 Task: Select "Desktop" as device in lighthouse tab.
Action: Mouse moved to (951, 30)
Screenshot: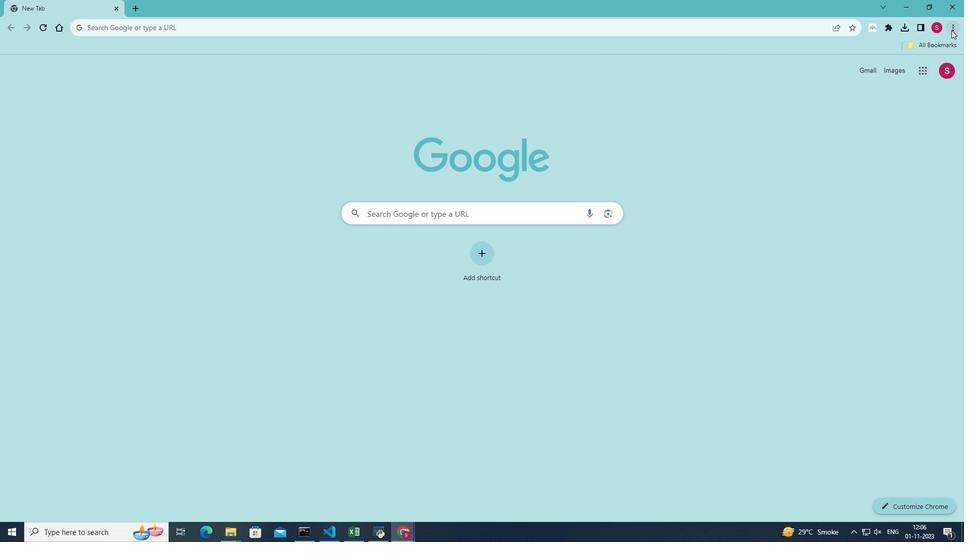 
Action: Mouse pressed left at (951, 30)
Screenshot: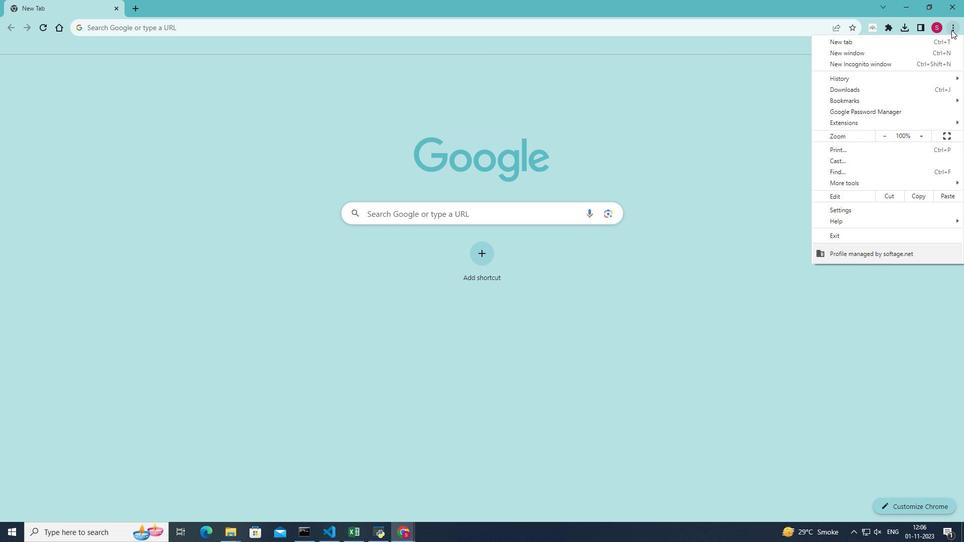 
Action: Mouse moved to (863, 181)
Screenshot: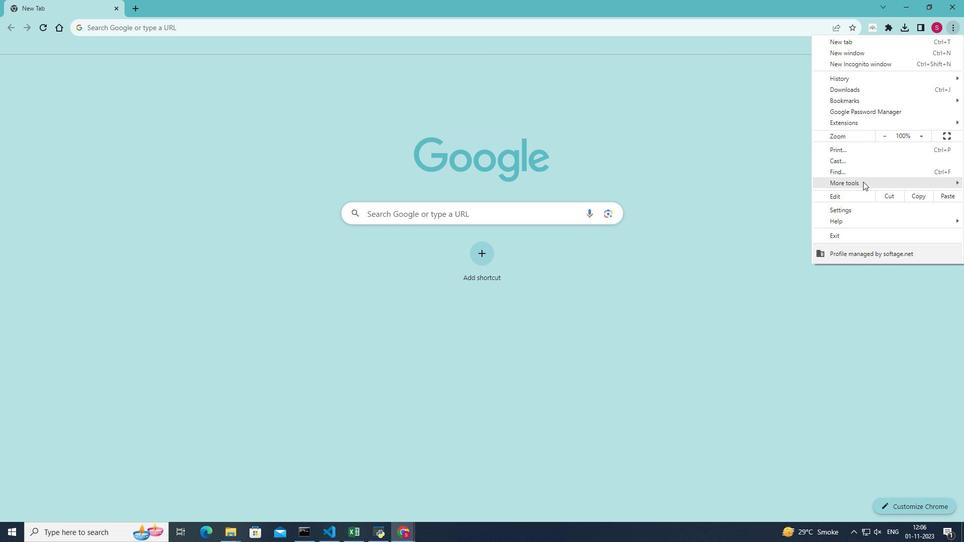 
Action: Mouse pressed left at (863, 181)
Screenshot: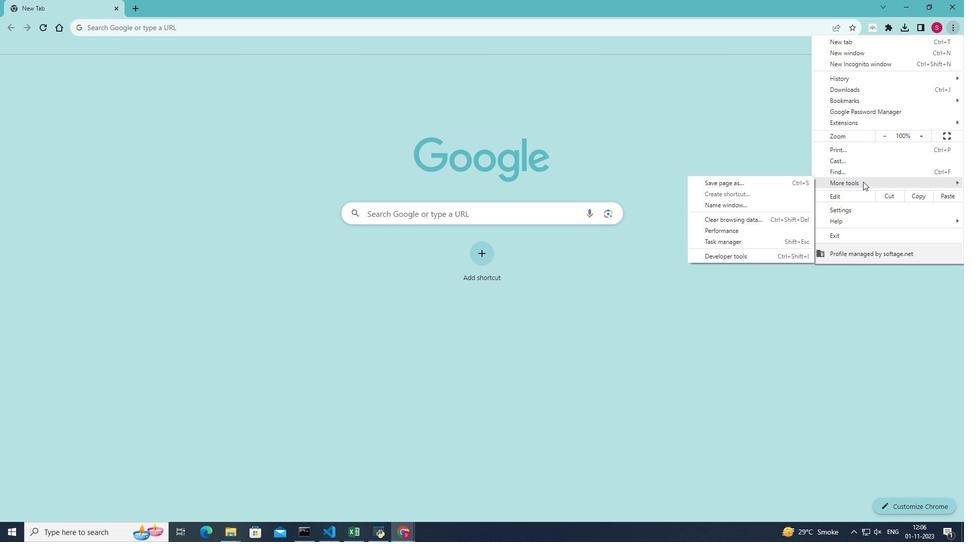 
Action: Mouse moved to (766, 258)
Screenshot: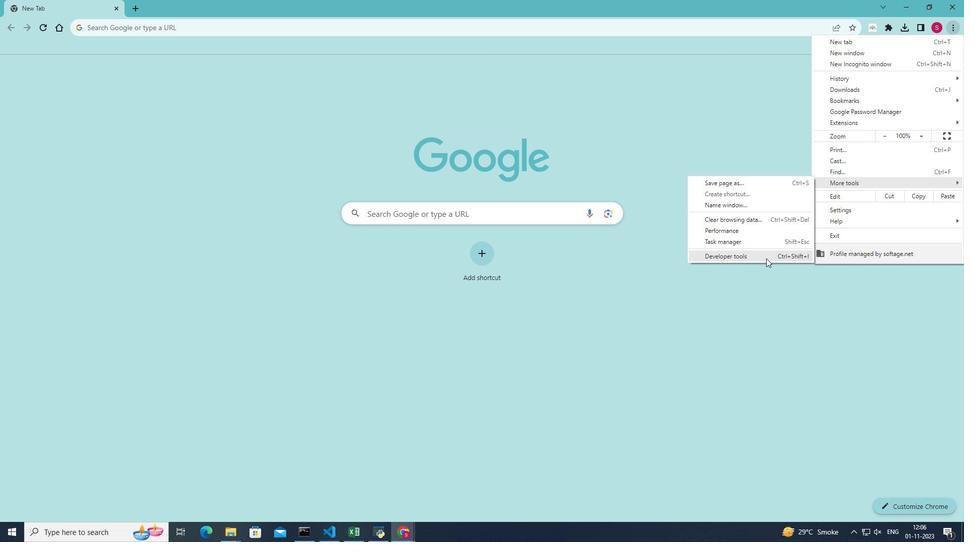 
Action: Mouse pressed left at (766, 258)
Screenshot: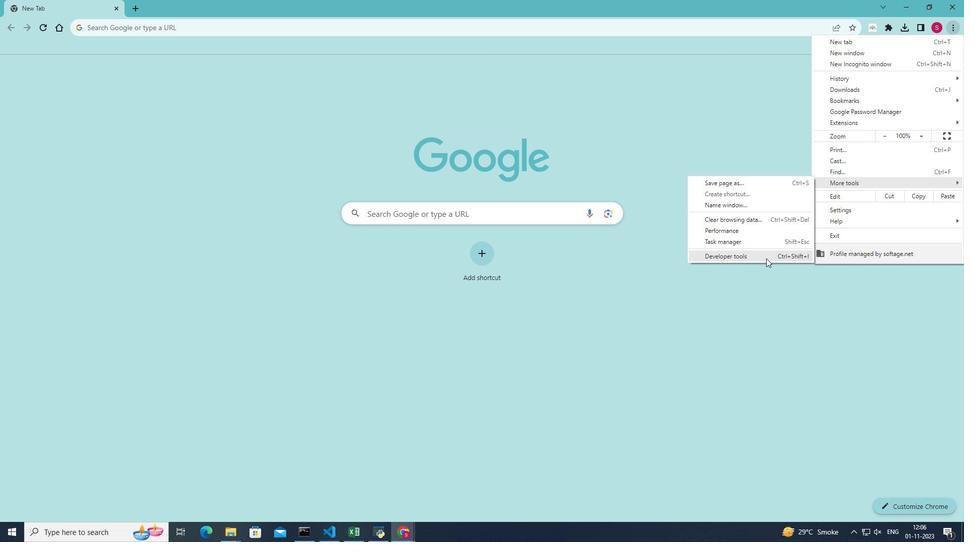 
Action: Mouse moved to (885, 60)
Screenshot: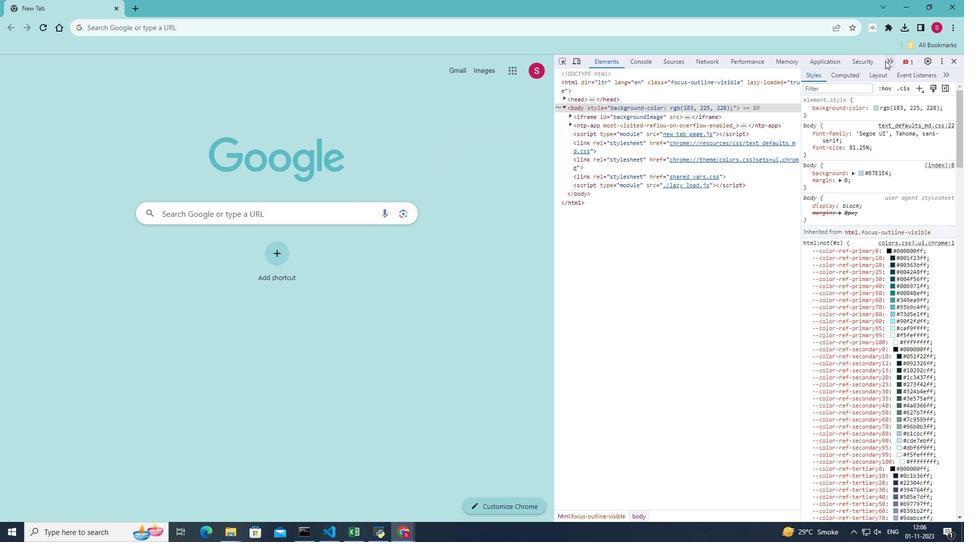 
Action: Mouse pressed left at (885, 60)
Screenshot: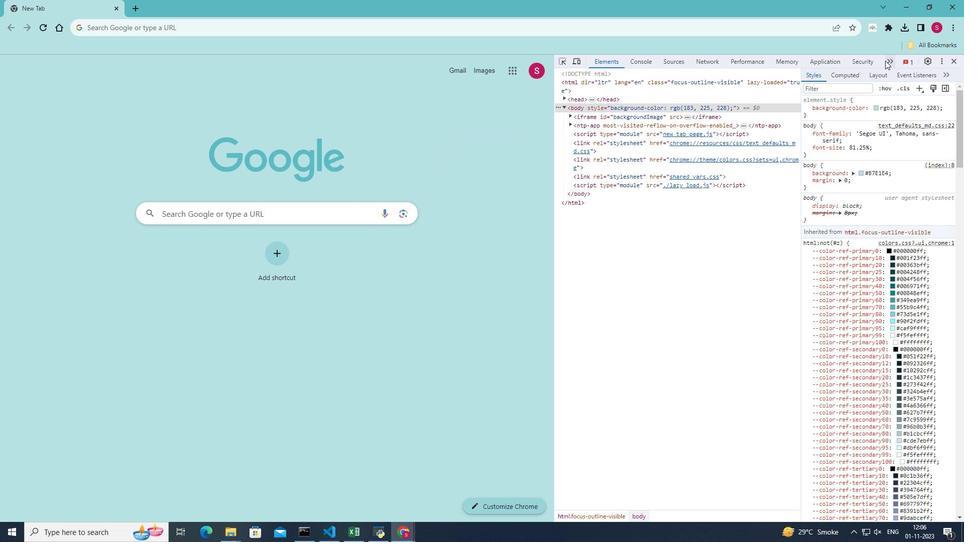 
Action: Mouse moved to (918, 74)
Screenshot: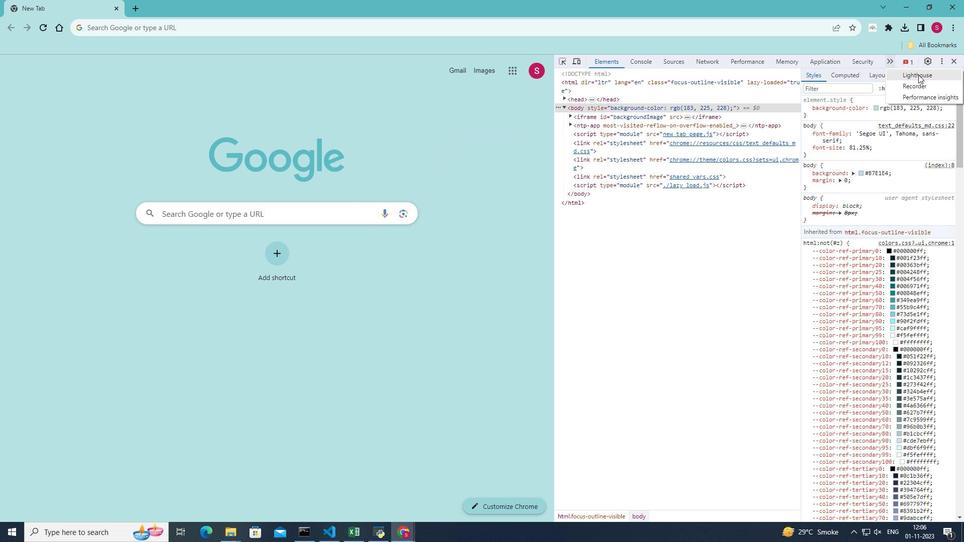 
Action: Mouse pressed left at (918, 74)
Screenshot: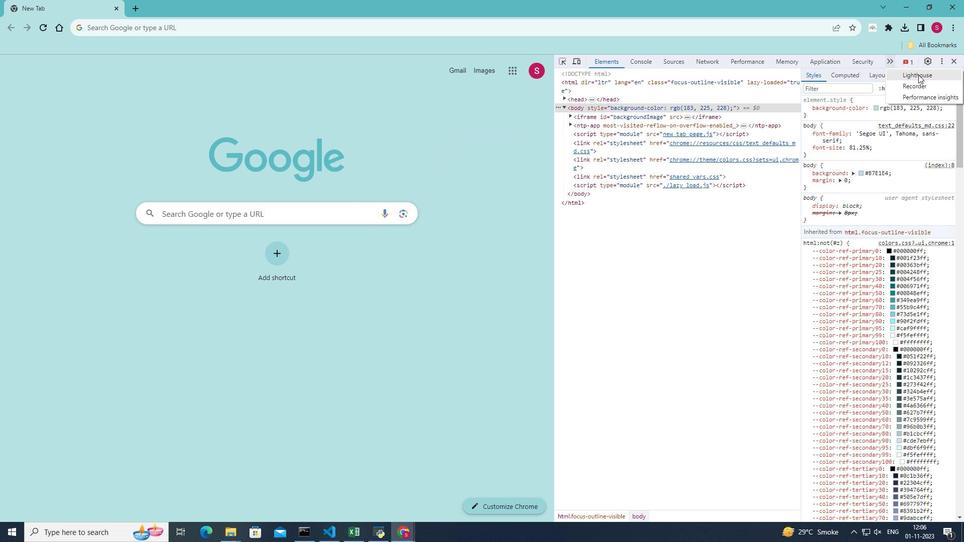 
Action: Mouse moved to (706, 175)
Screenshot: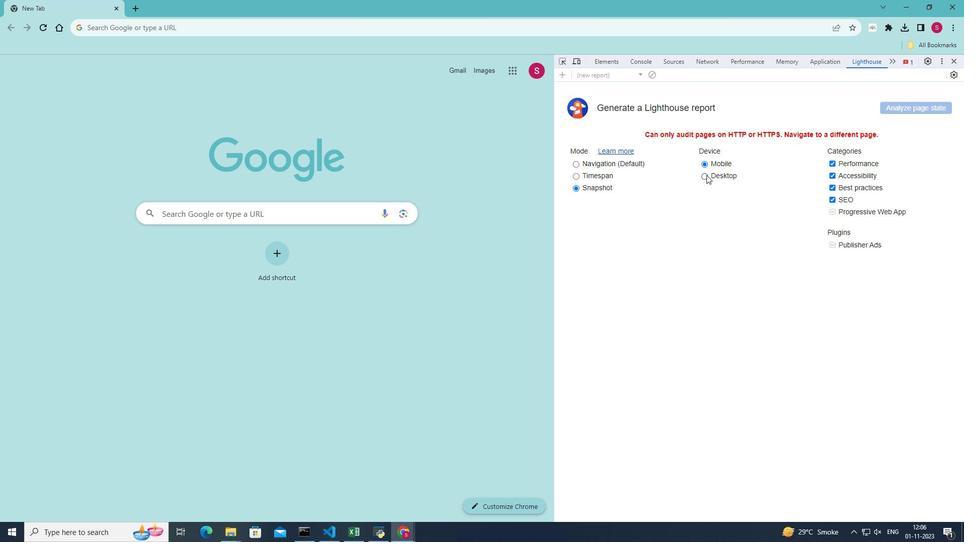 
Action: Mouse pressed left at (706, 175)
Screenshot: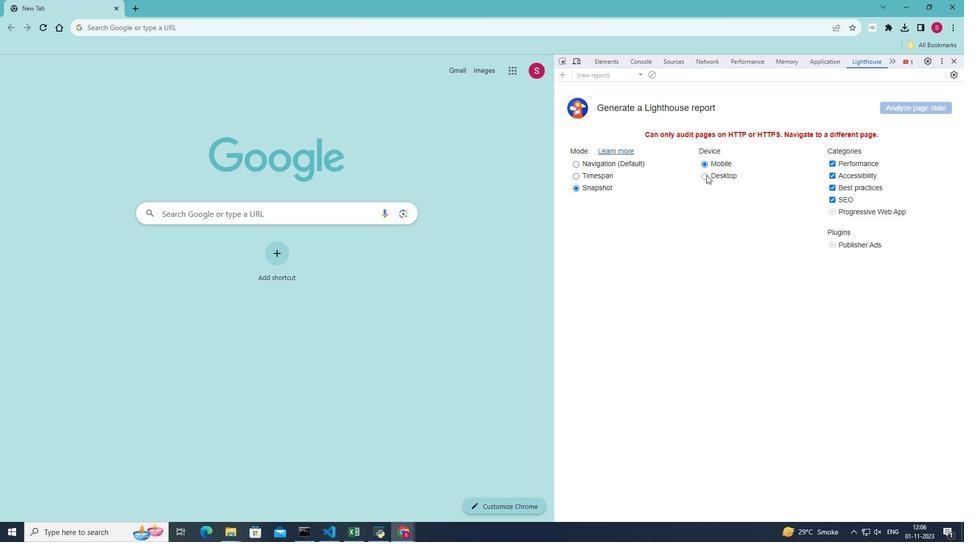 
